 Task: In the  document Riocarnivalletter.pdf Insert the command  'Suggesting 'Email the file to   'softage.1@softage.net', with message attached Action Required: This requires your review and response. and file type: Microsoft Word
Action: Mouse moved to (260, 345)
Screenshot: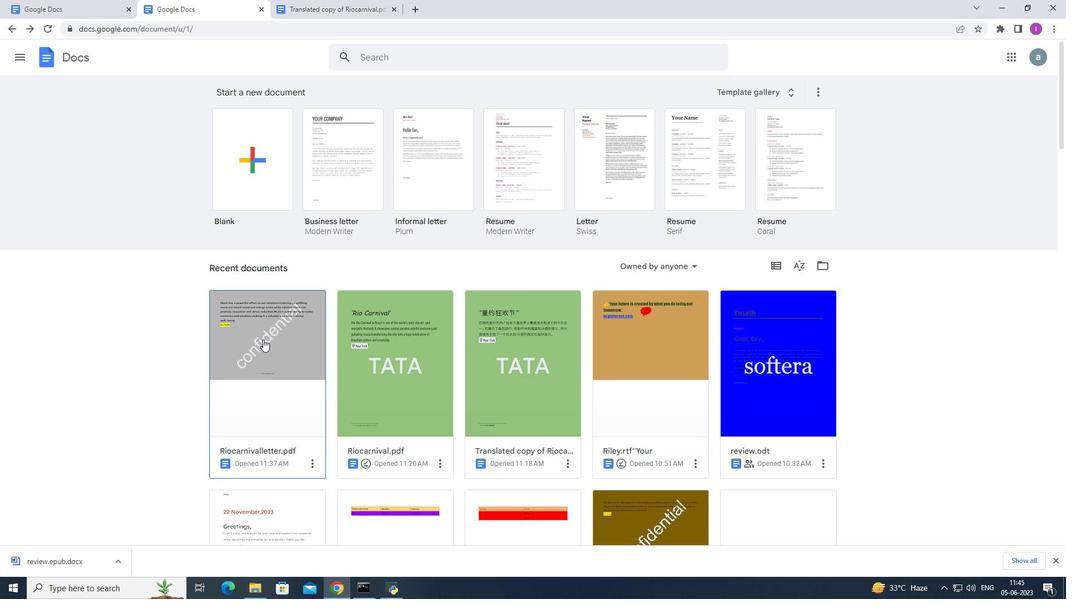 
Action: Mouse pressed left at (260, 345)
Screenshot: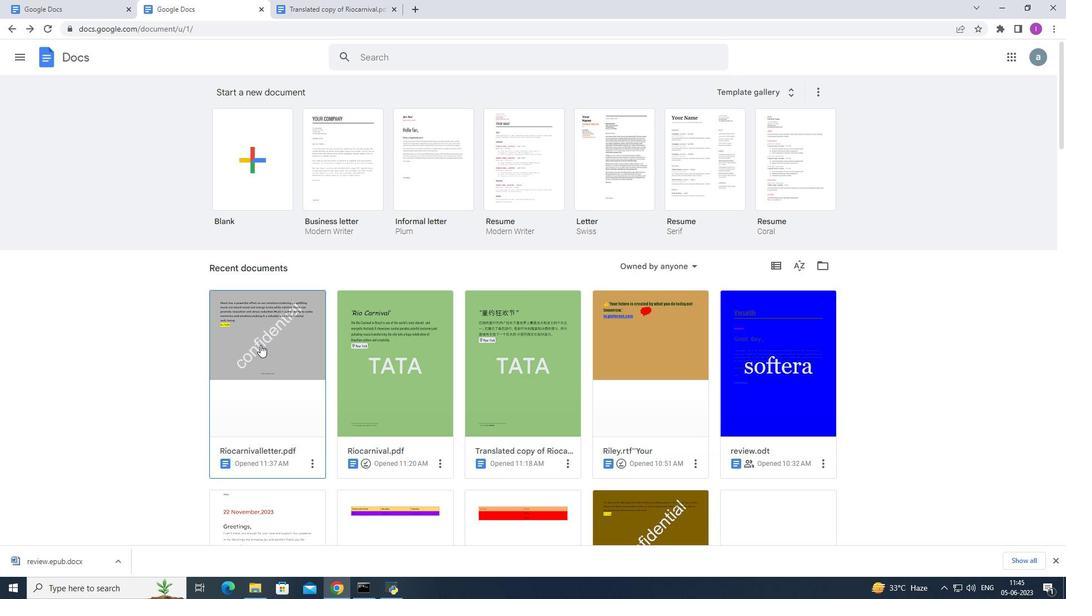 
Action: Mouse moved to (1021, 91)
Screenshot: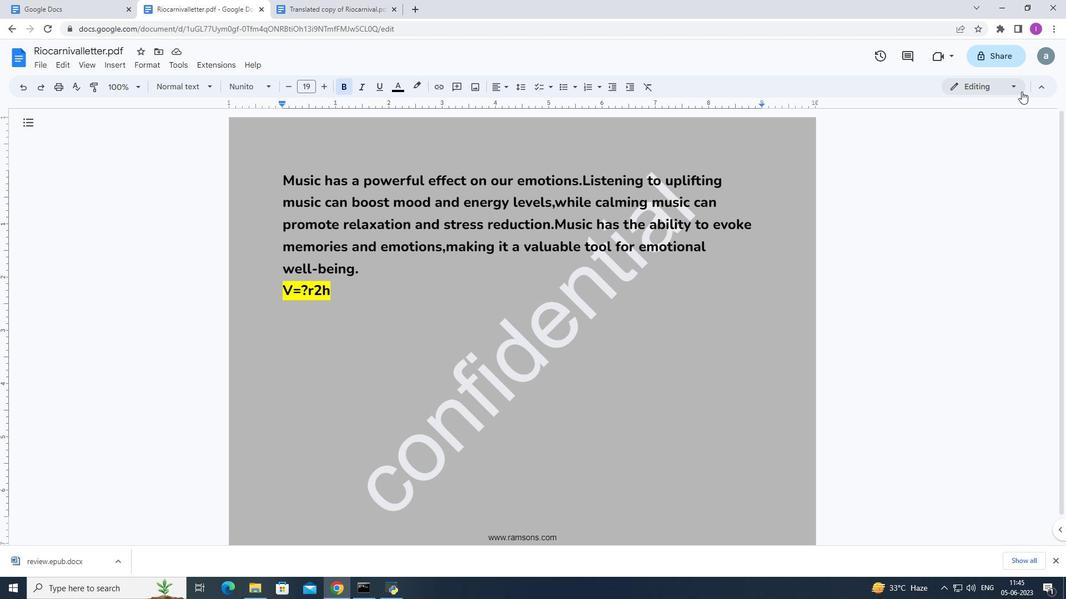 
Action: Mouse pressed left at (1021, 91)
Screenshot: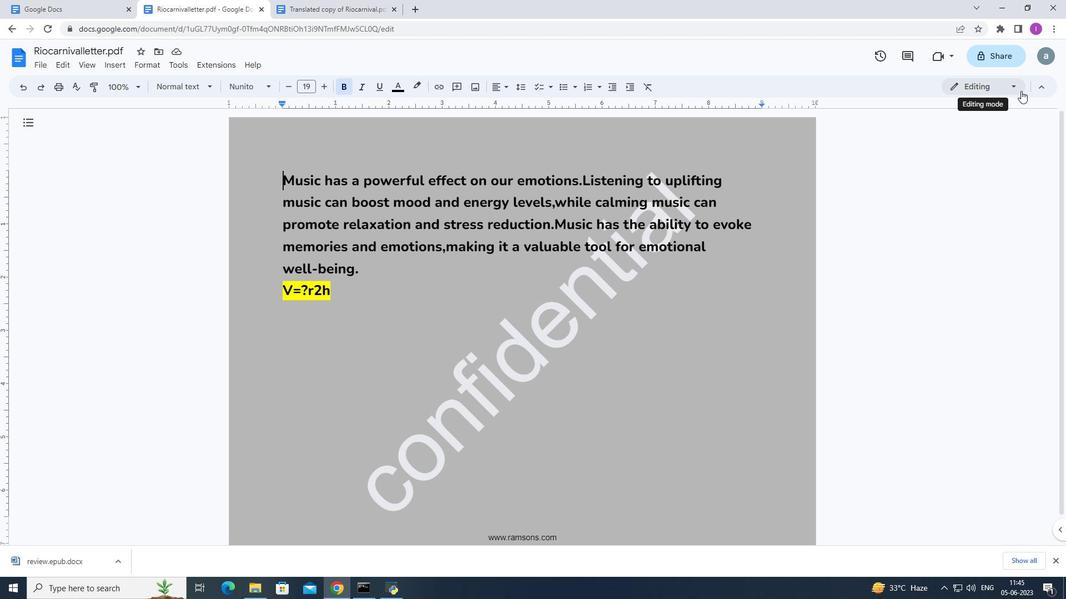 
Action: Mouse moved to (965, 129)
Screenshot: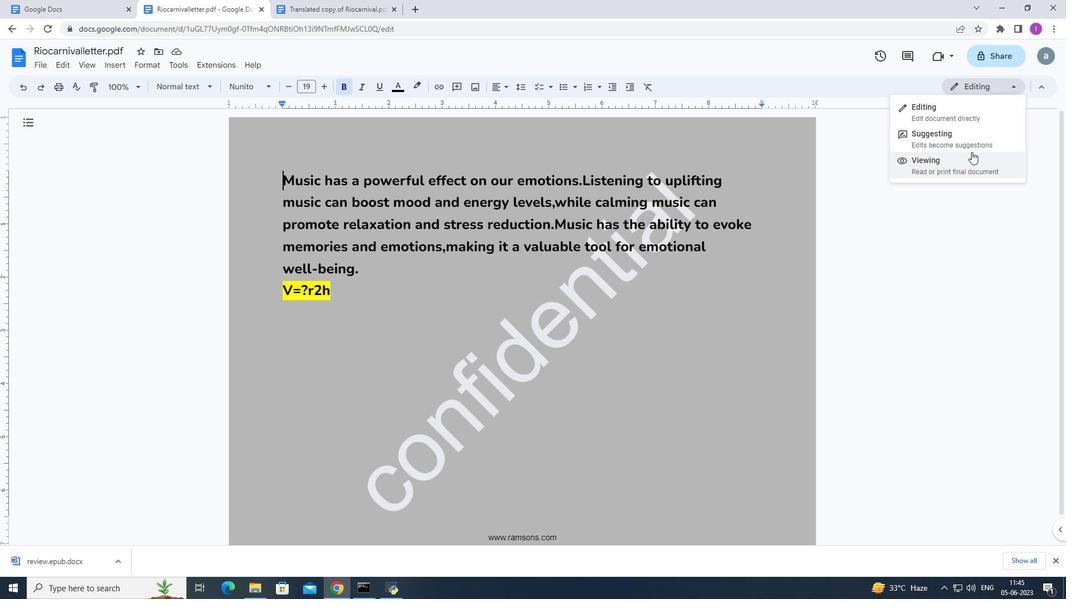 
Action: Mouse pressed left at (965, 129)
Screenshot: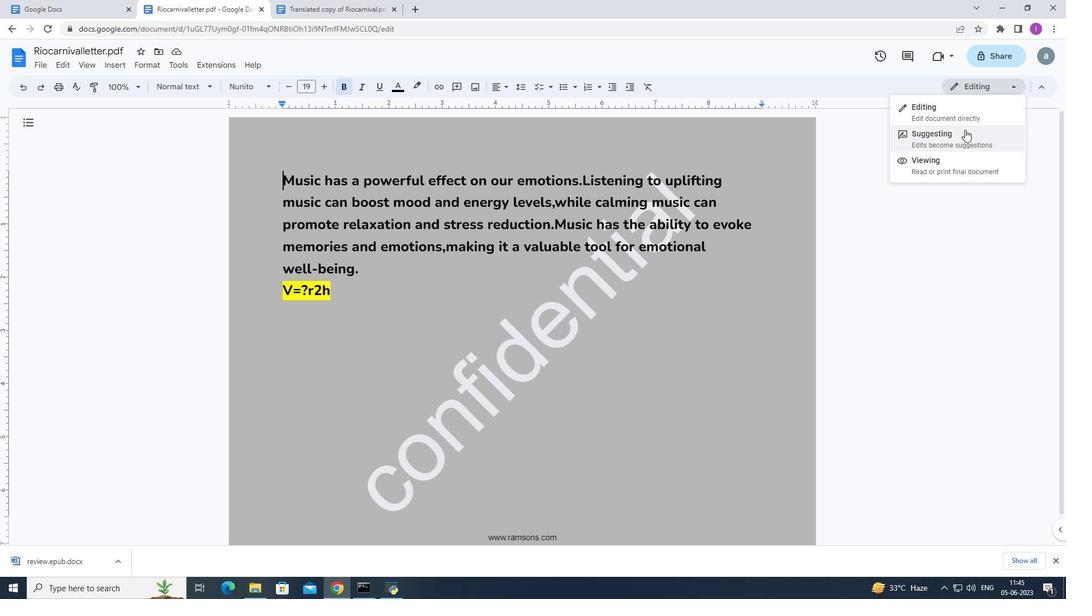 
Action: Mouse moved to (34, 61)
Screenshot: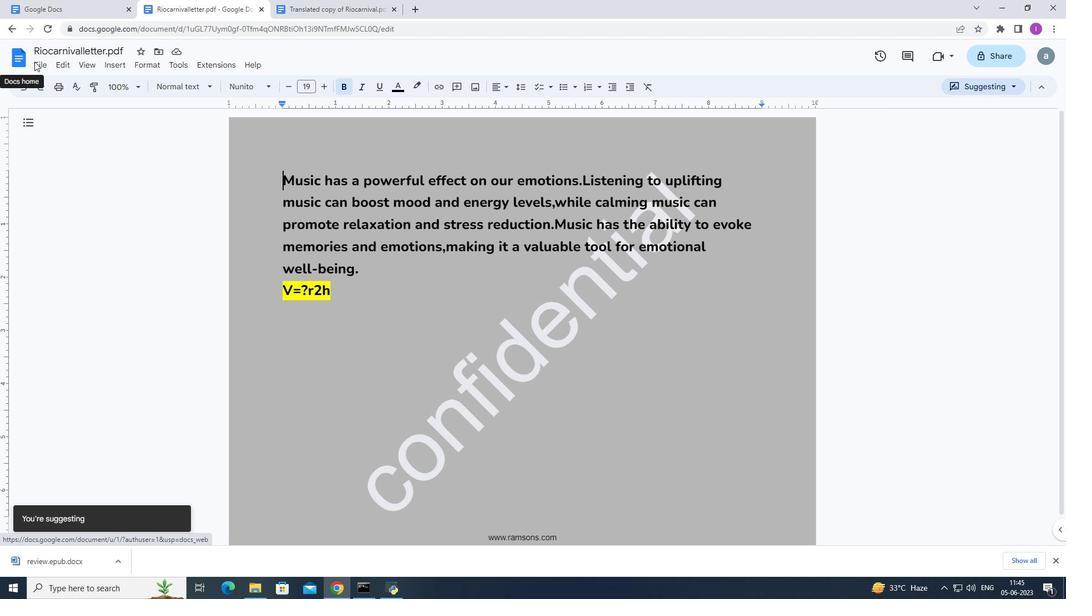 
Action: Mouse pressed left at (34, 61)
Screenshot: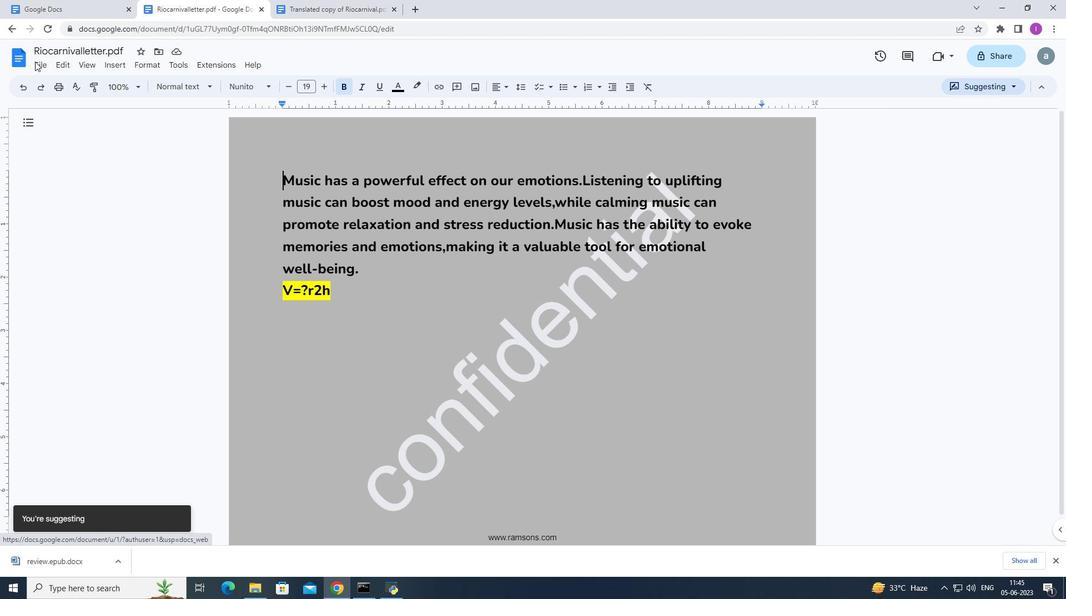
Action: Mouse moved to (45, 69)
Screenshot: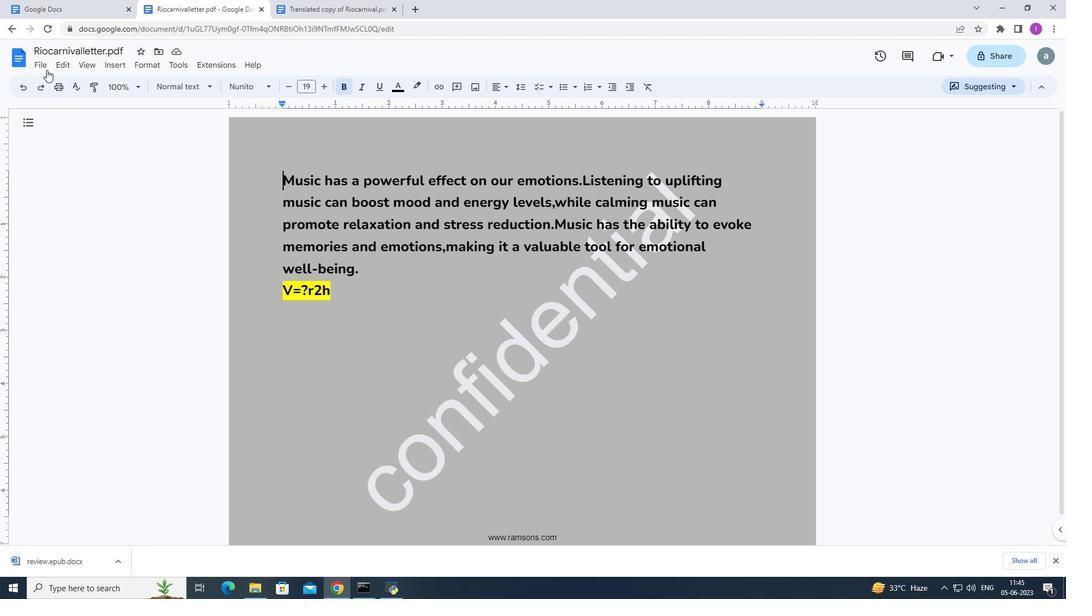 
Action: Mouse pressed left at (45, 69)
Screenshot: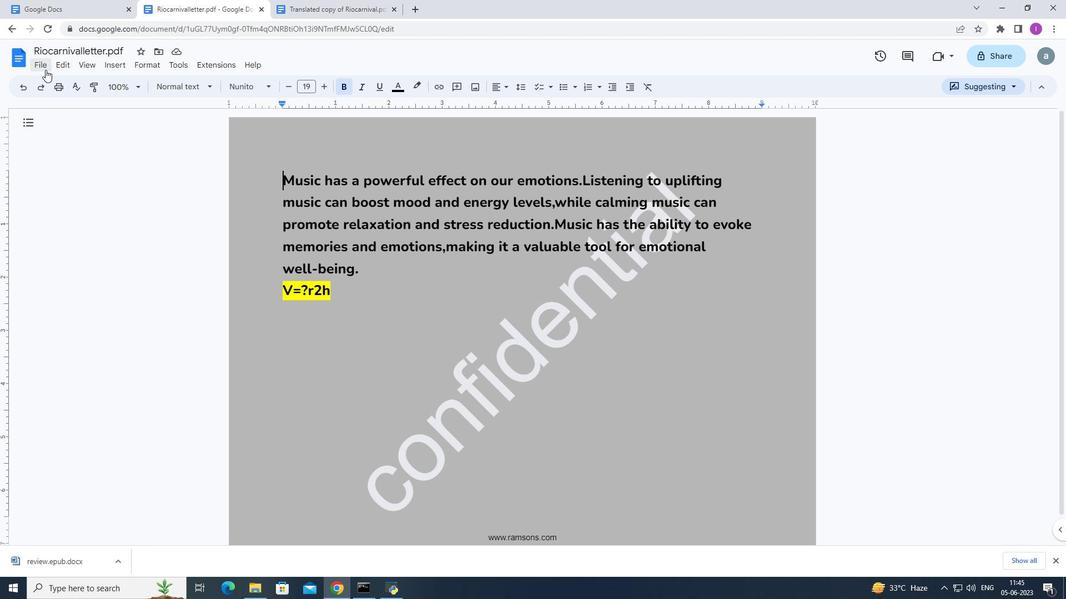 
Action: Mouse moved to (246, 160)
Screenshot: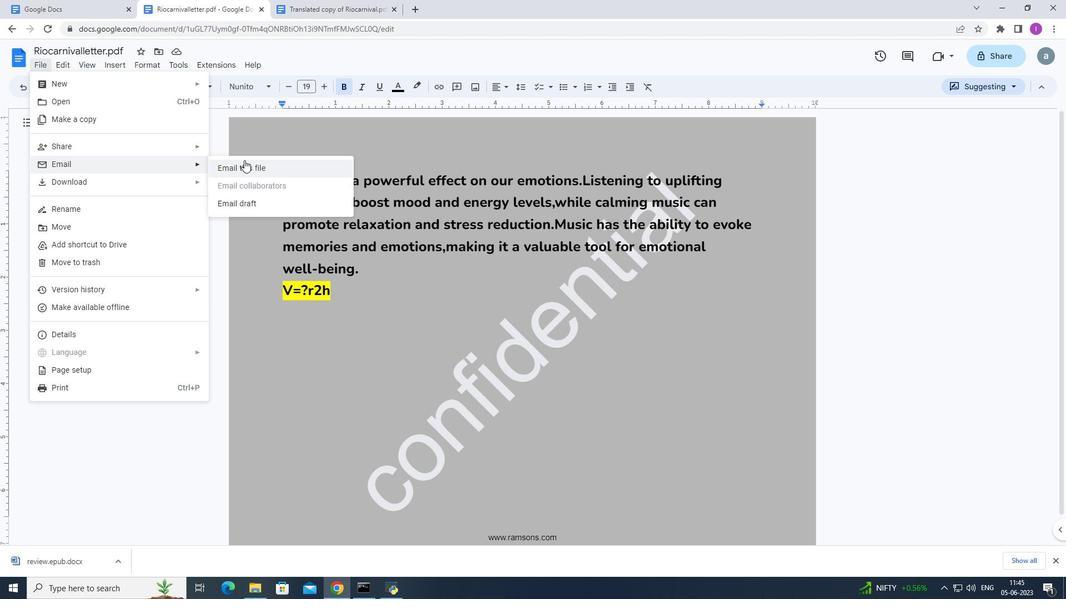 
Action: Mouse pressed left at (246, 160)
Screenshot: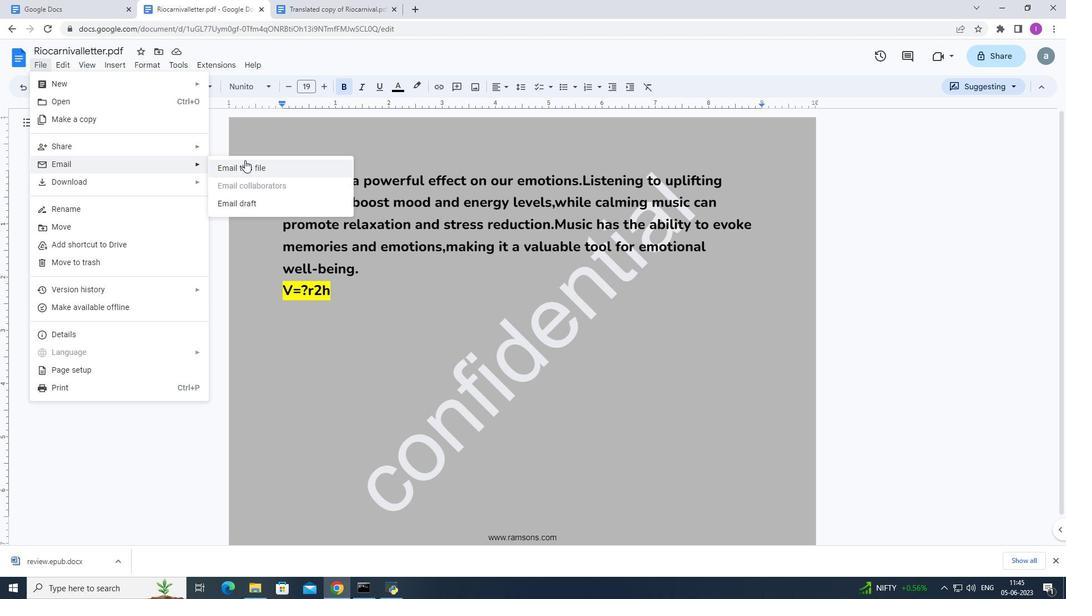 
Action: Mouse moved to (446, 229)
Screenshot: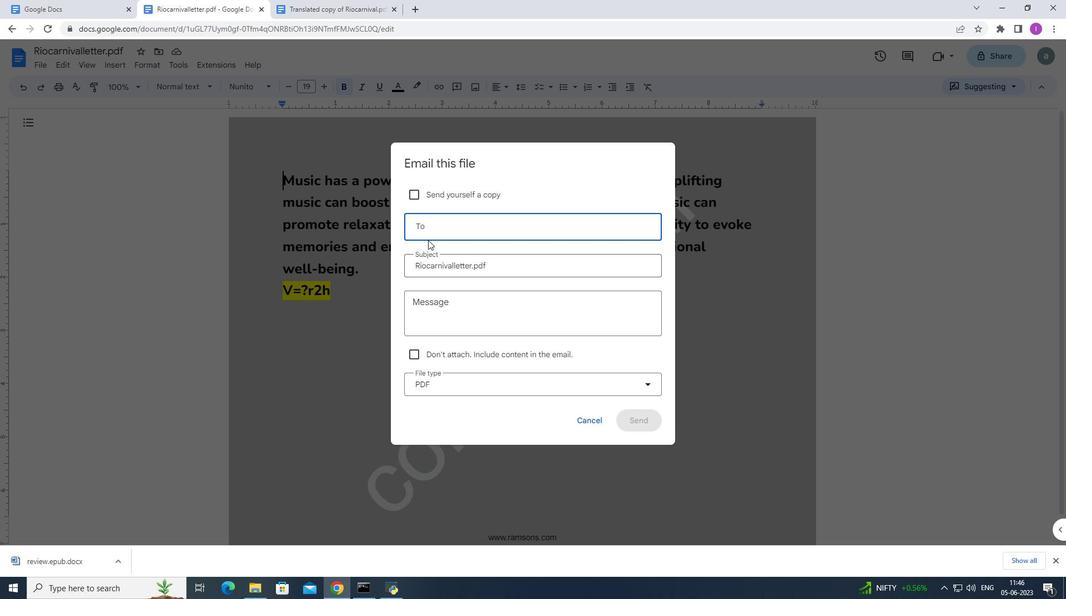 
Action: Key pressed so
Screenshot: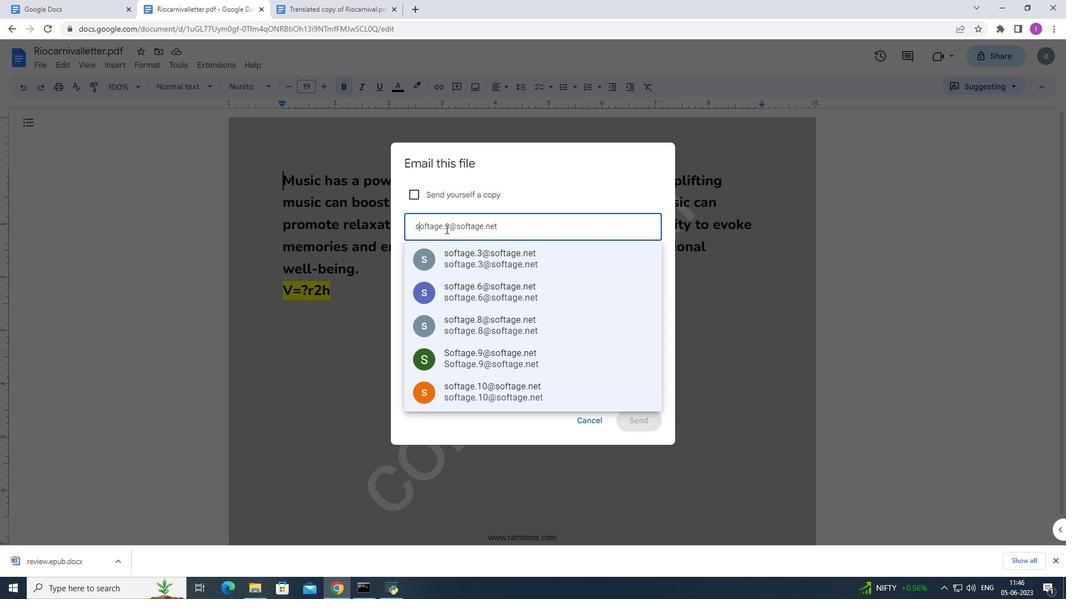 
Action: Mouse moved to (446, 229)
Screenshot: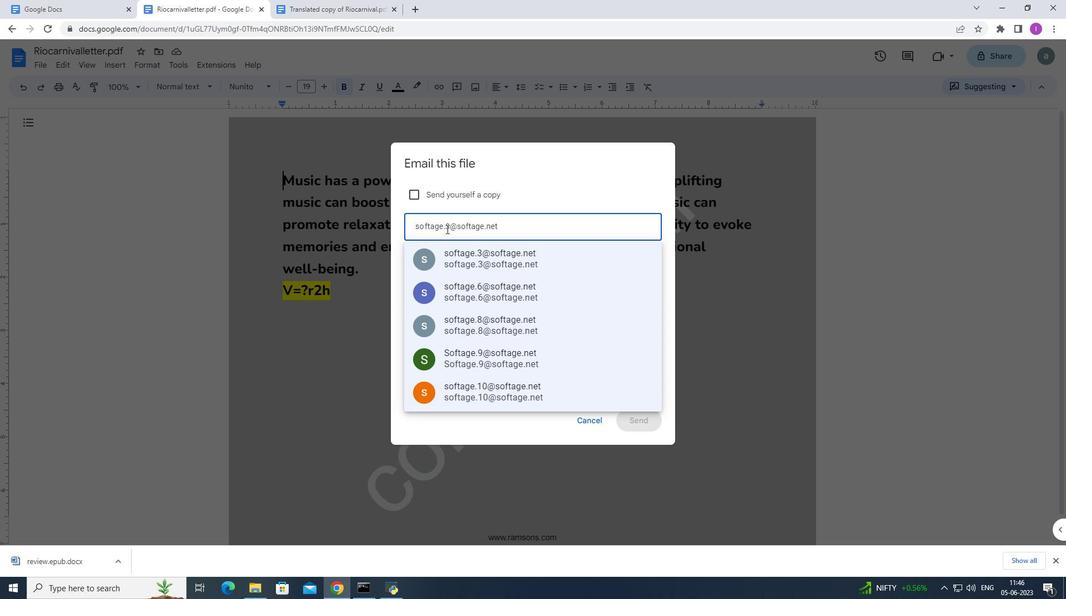 
Action: Key pressed ftage.1
Screenshot: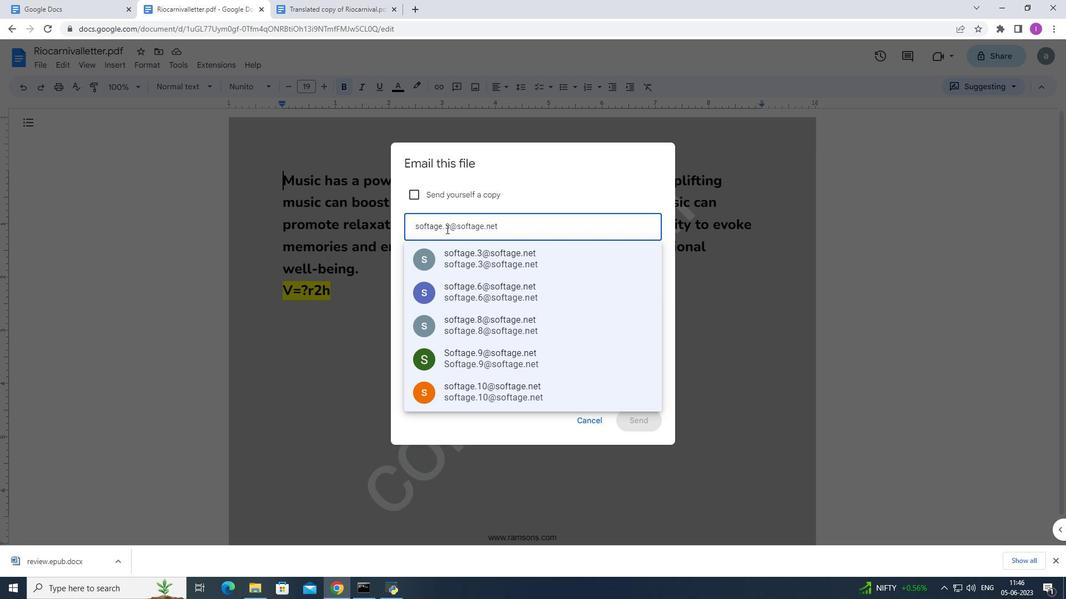 
Action: Mouse moved to (468, 289)
Screenshot: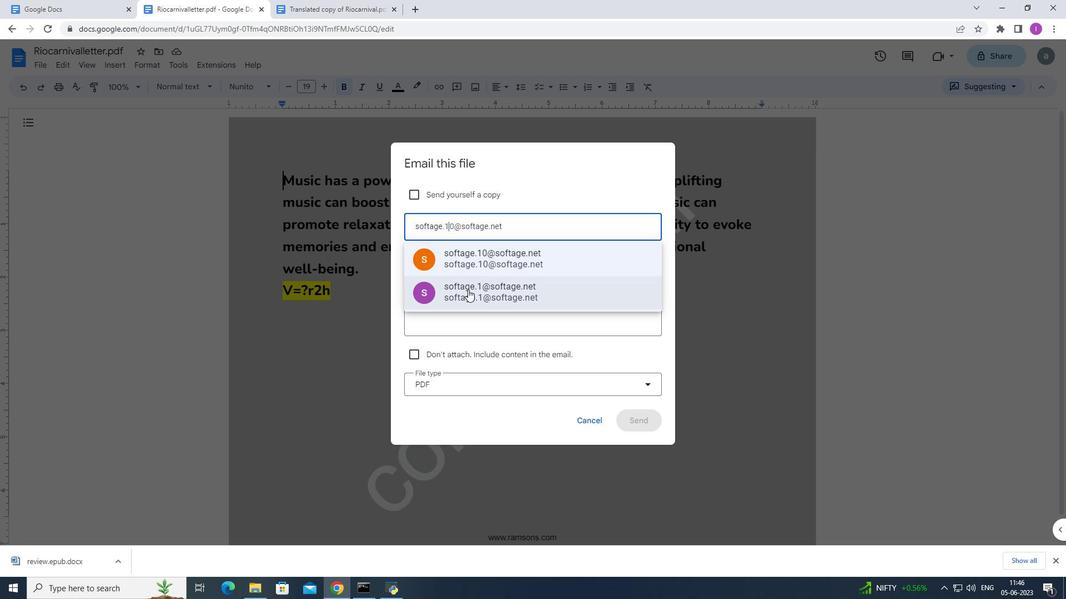 
Action: Mouse pressed left at (468, 289)
Screenshot: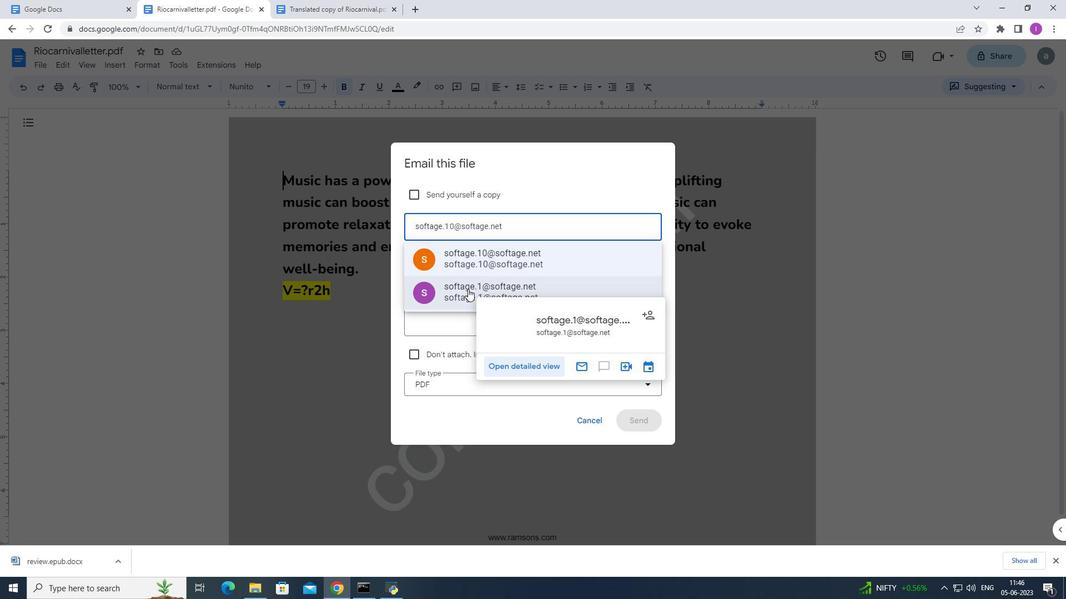 
Action: Mouse moved to (434, 301)
Screenshot: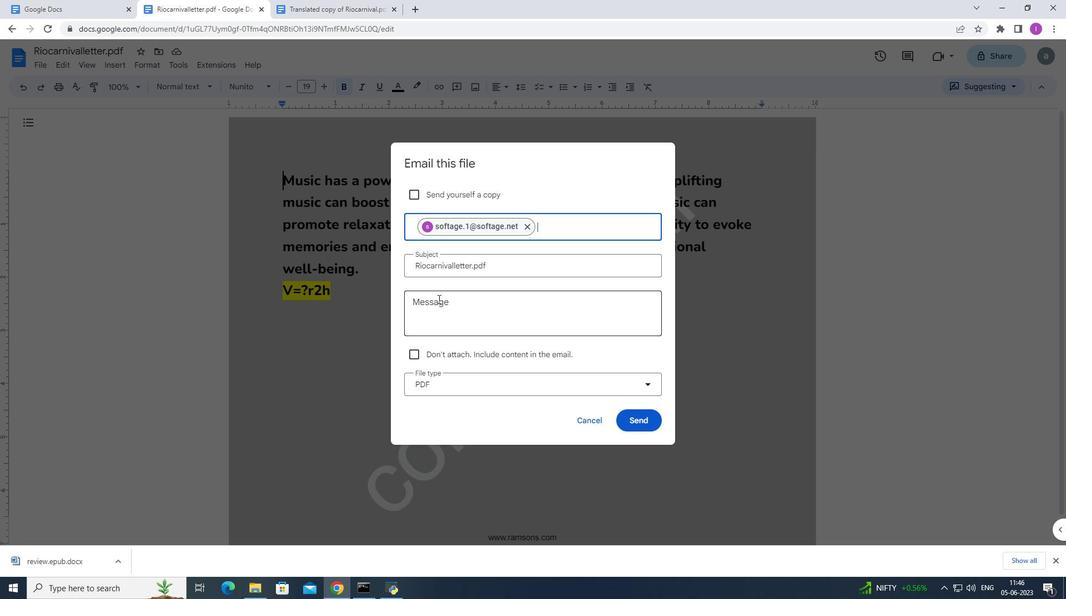 
Action: Mouse pressed left at (434, 301)
Screenshot: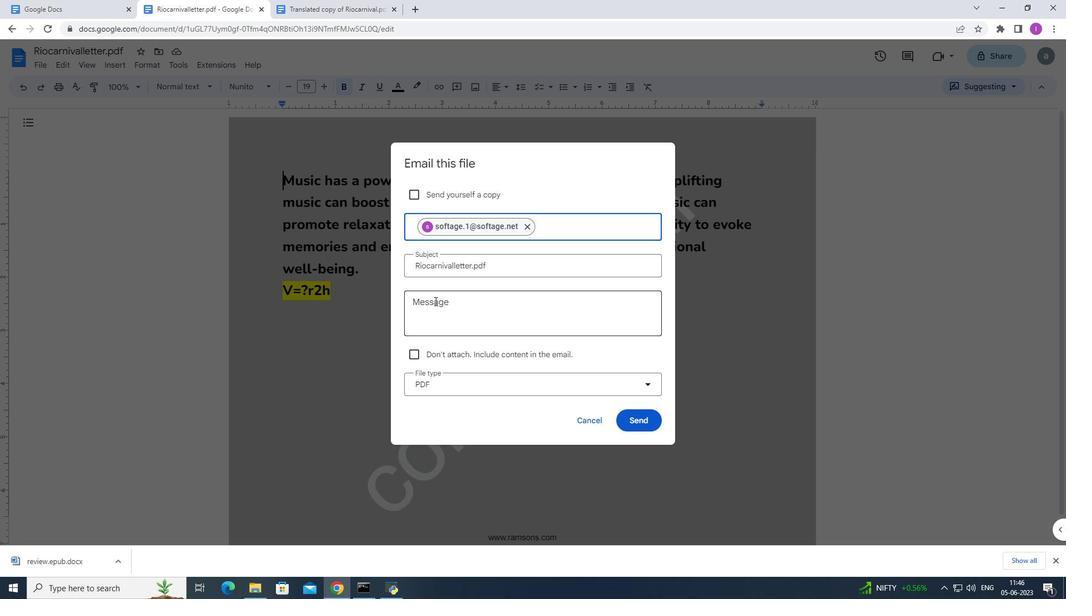 
Action: Mouse moved to (434, 302)
Screenshot: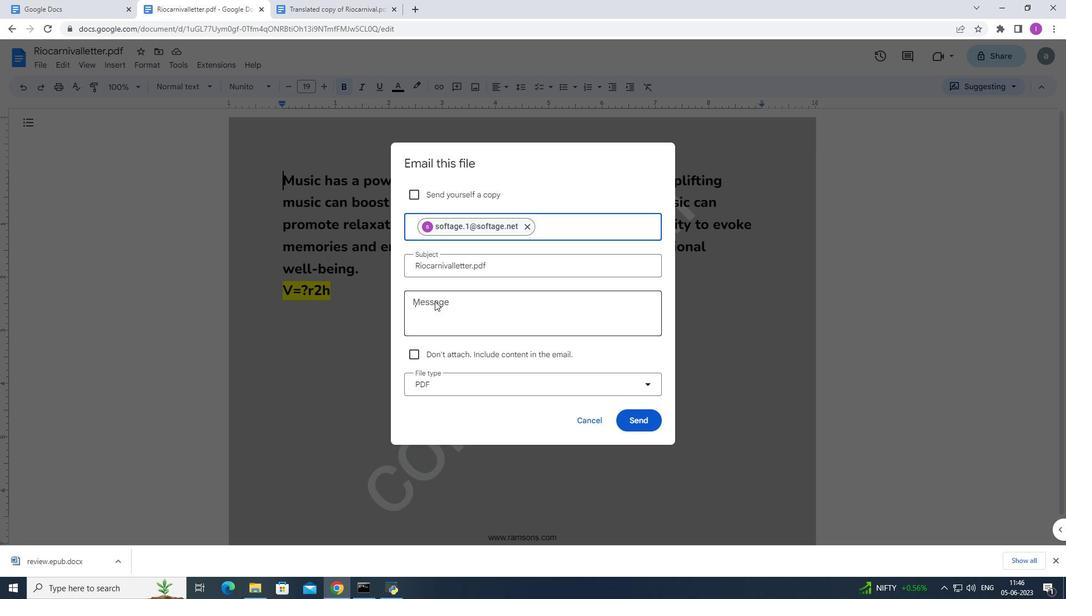 
Action: Key pressed <Key.shift>Action<Key.space><Key.shift>Required
Screenshot: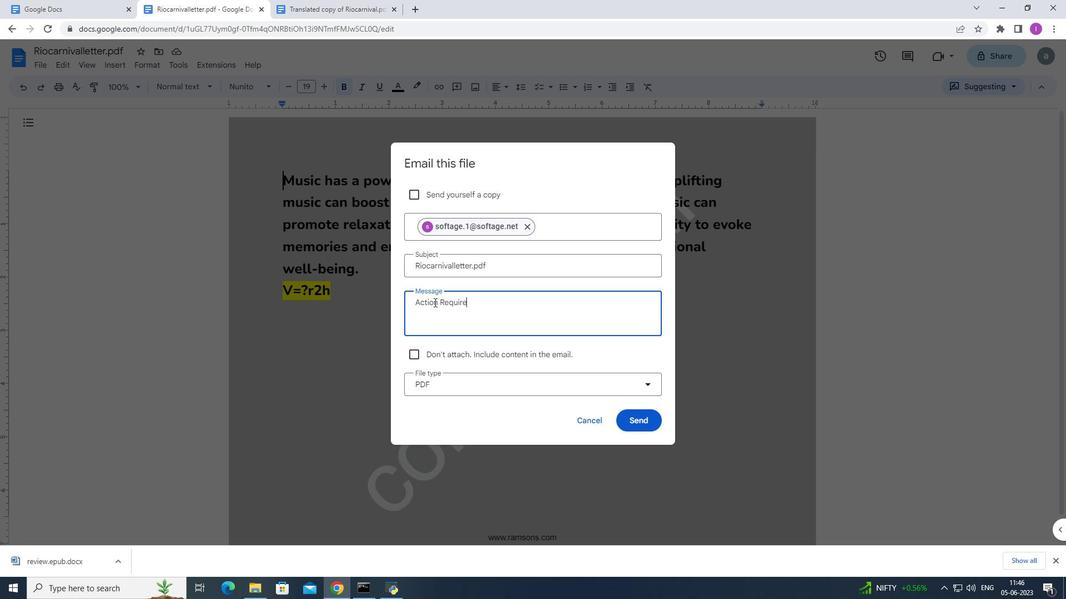 
Action: Mouse moved to (546, 318)
Screenshot: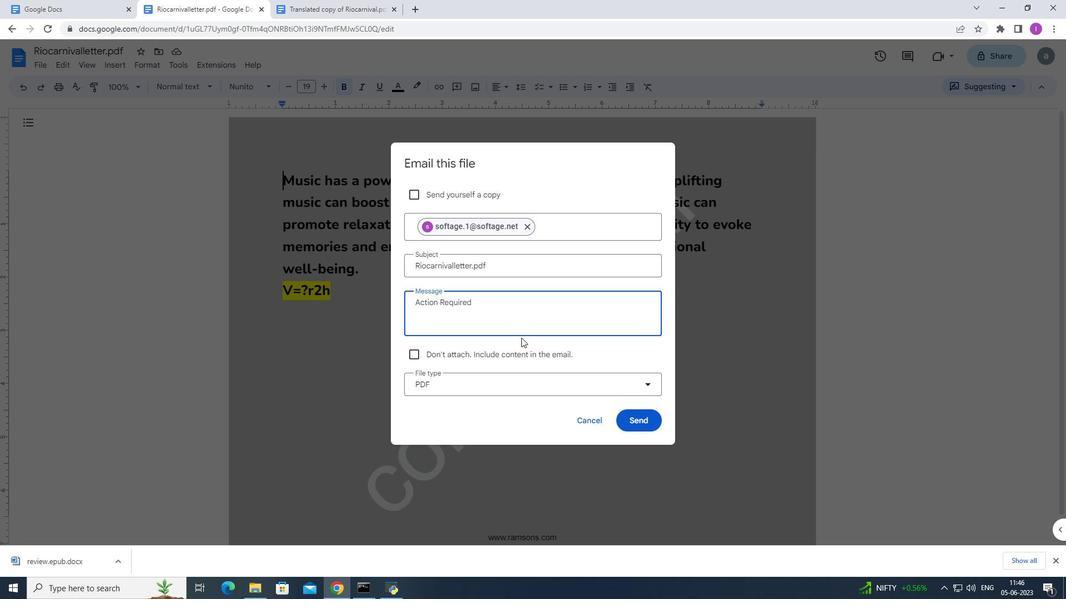 
Action: Key pressed <Key.shift>"<Key.backspace><Key.shift><Key.shift>:
Screenshot: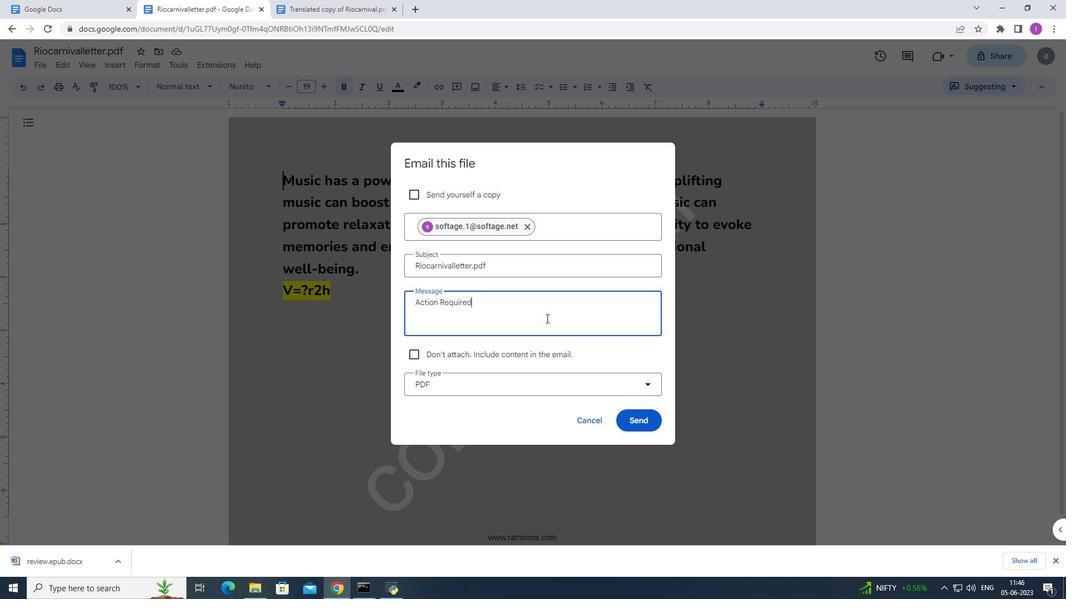 
Action: Mouse moved to (538, 346)
Screenshot: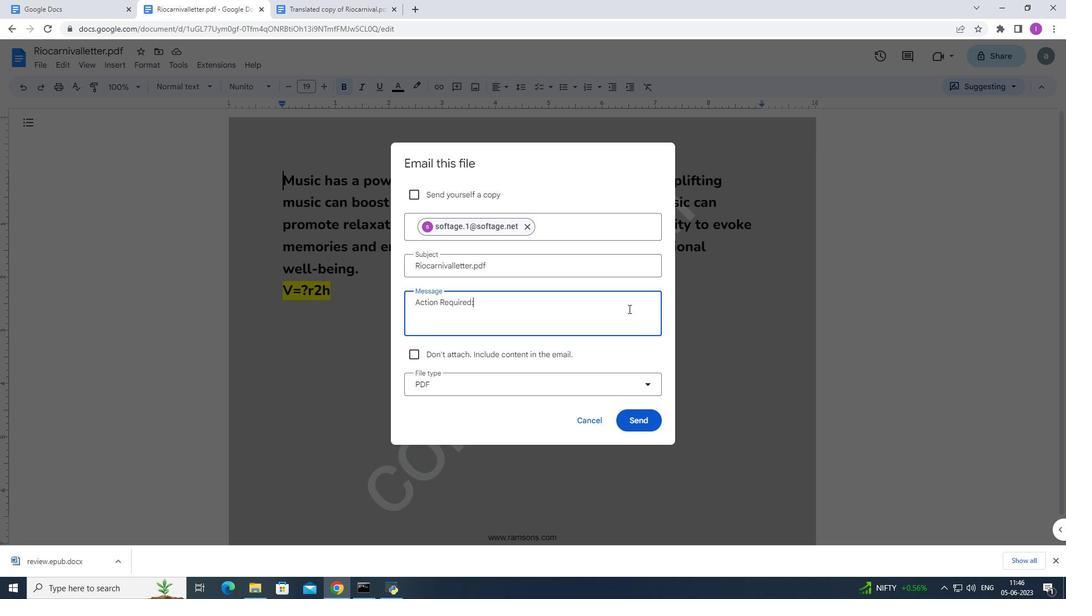 
Action: Key pressed <Key.shift>This<Key.space>requires<Key.space>your<Key.space>review<Key.space>and<Key.space>response.
Screenshot: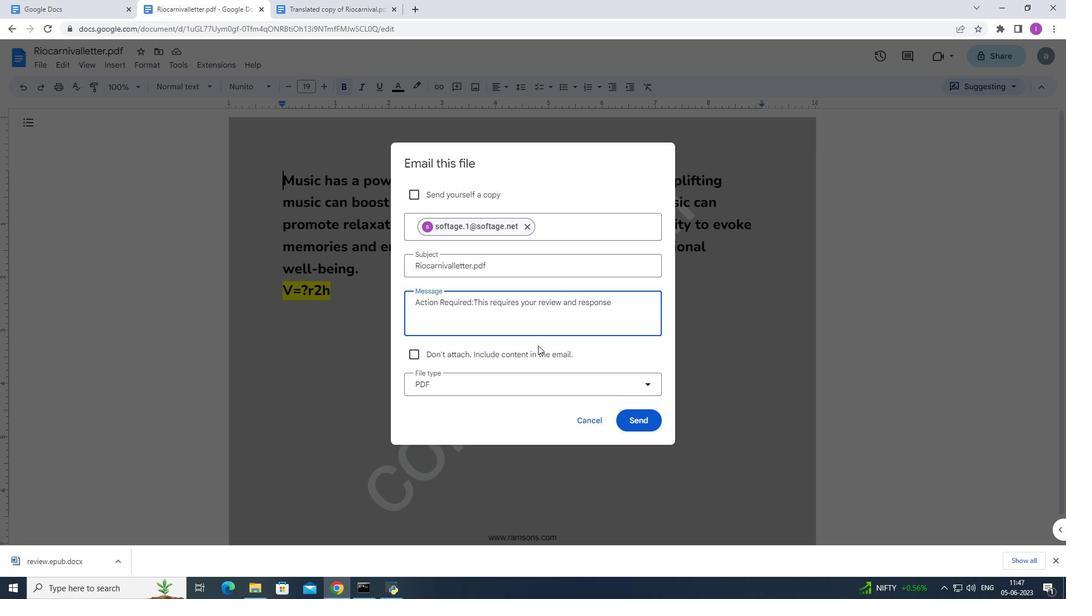 
Action: Mouse moved to (650, 383)
Screenshot: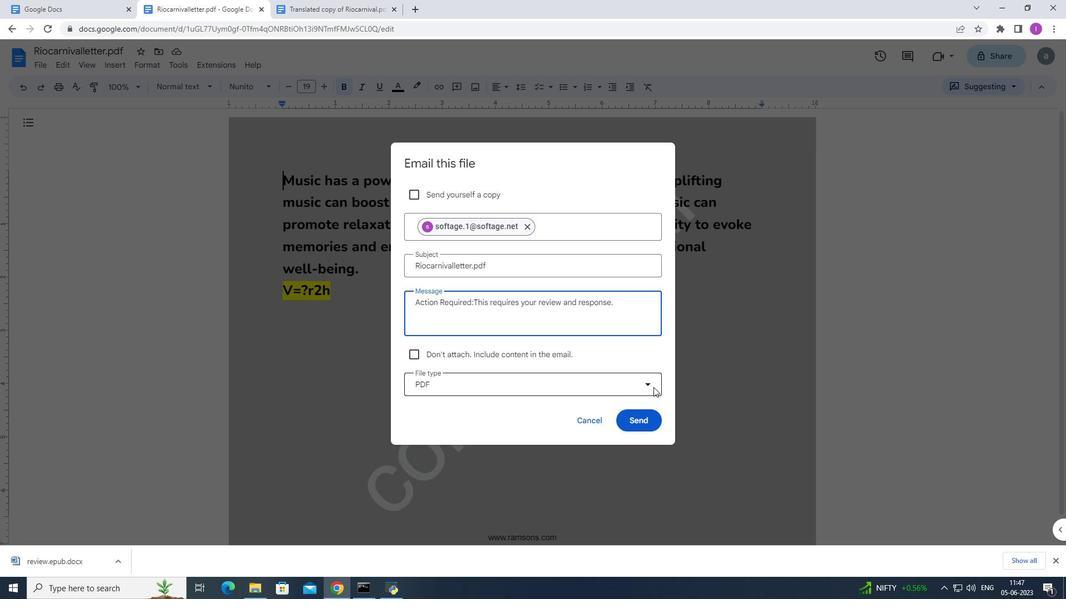 
Action: Mouse pressed left at (650, 383)
Screenshot: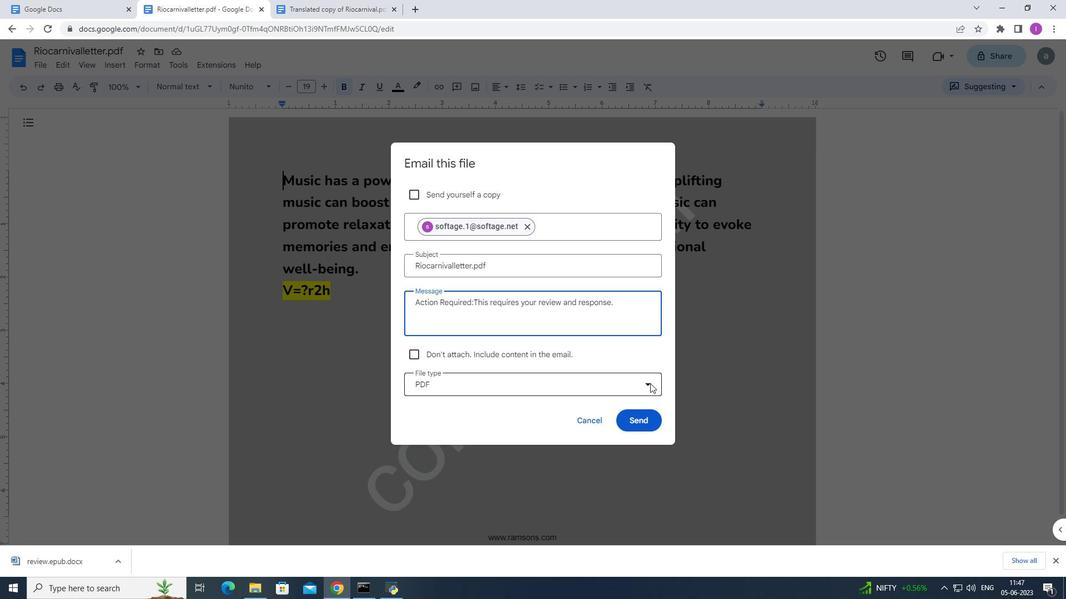 
Action: Mouse moved to (534, 476)
Screenshot: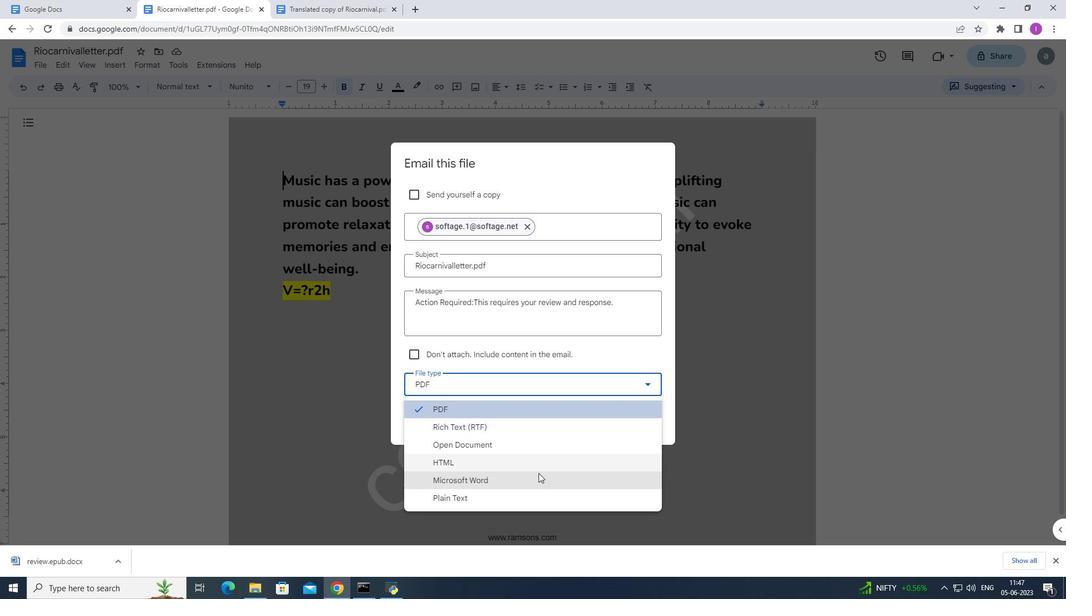 
Action: Mouse pressed left at (534, 476)
Screenshot: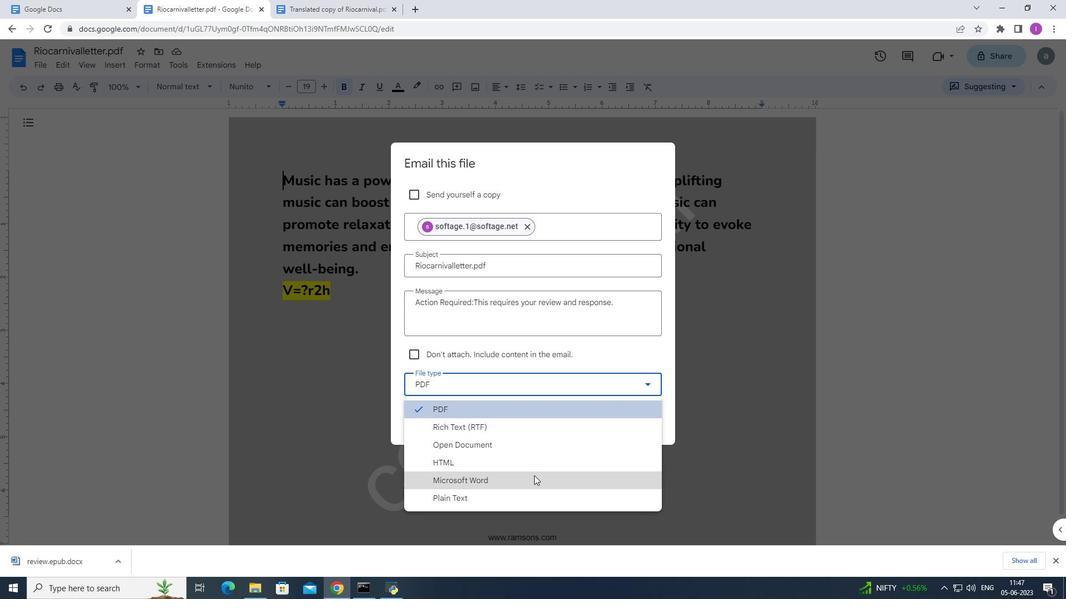 
Action: Mouse moved to (633, 419)
Screenshot: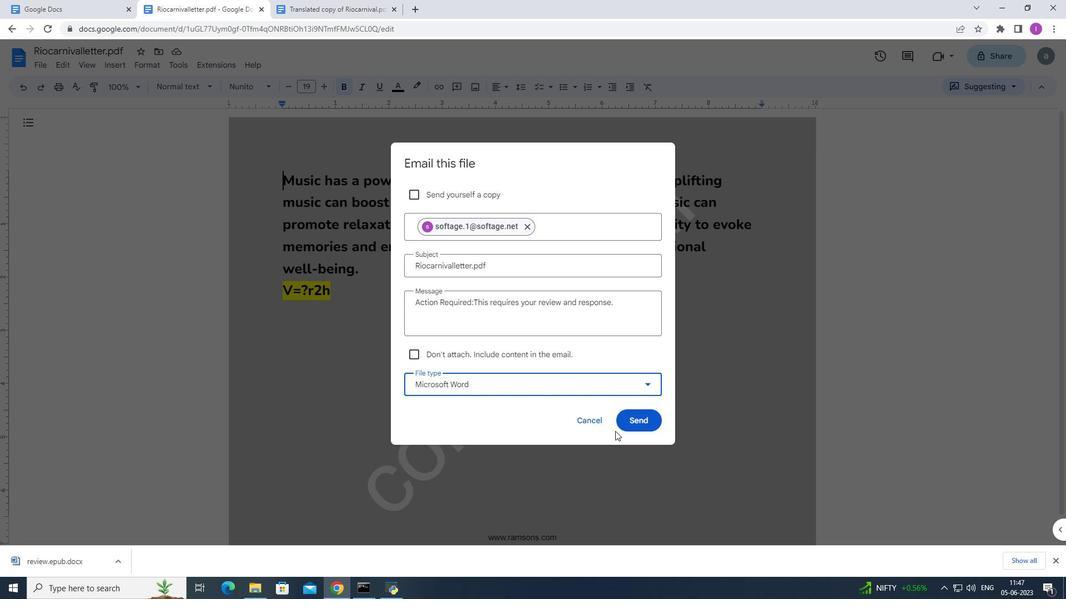 
Action: Mouse pressed left at (633, 419)
Screenshot: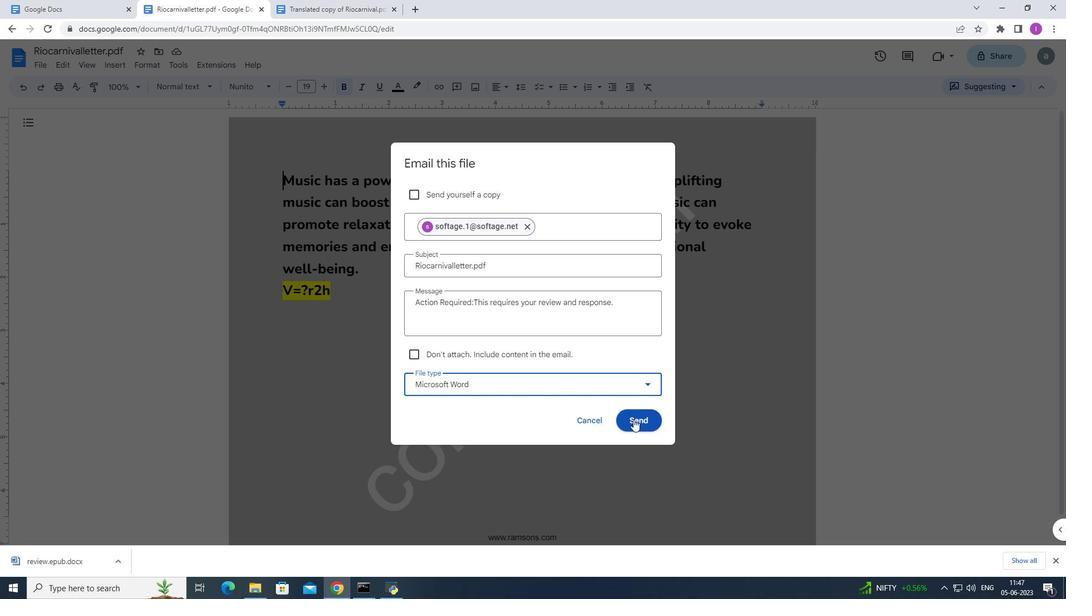 
Action: Mouse moved to (797, 394)
Screenshot: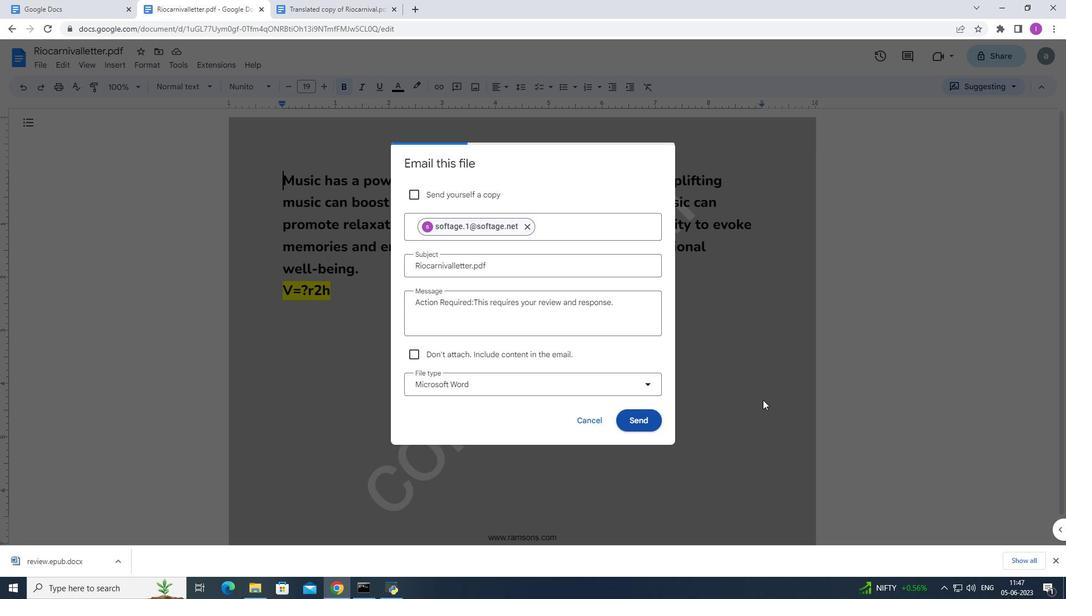 
